 Task: Create a rule from the Agile list, Priority changed -> Complete task in the project BitRise if Priority Cleared then Complete Task
Action: Mouse moved to (501, 435)
Screenshot: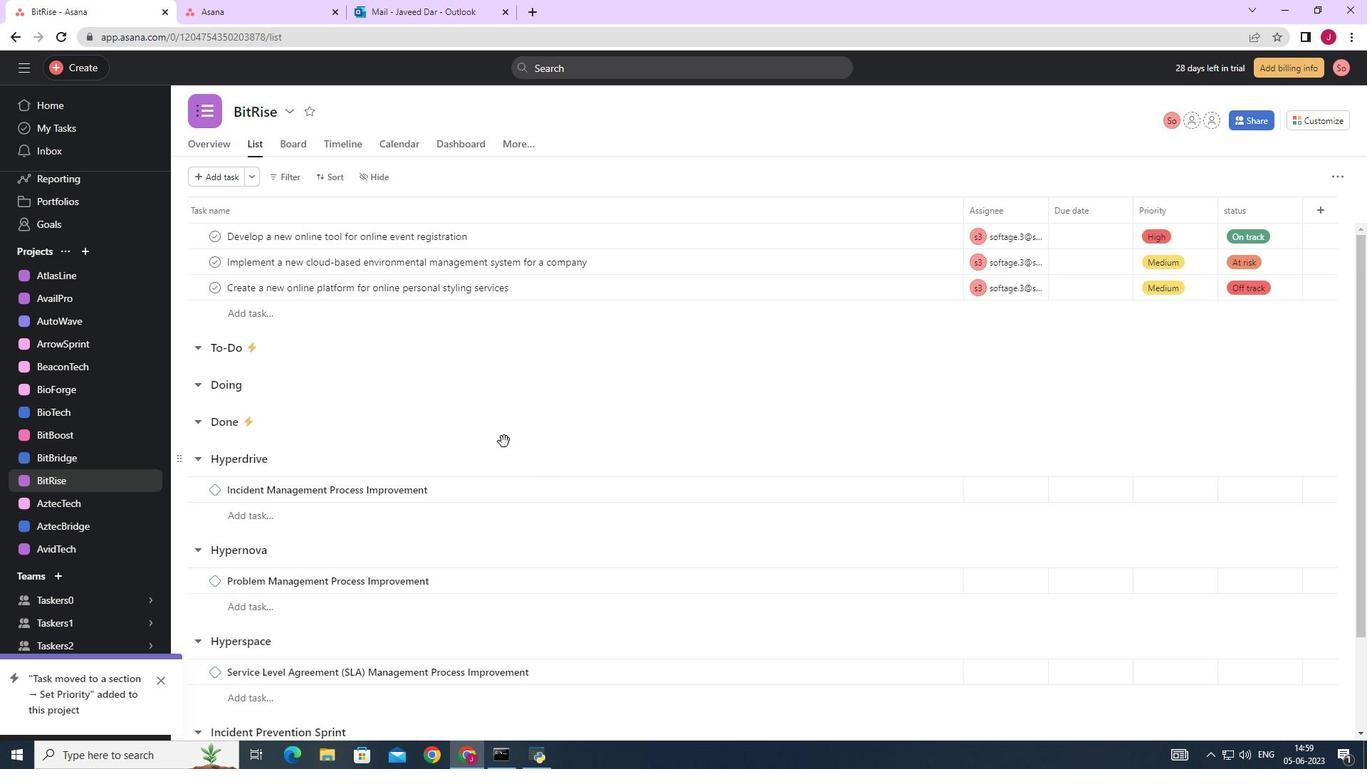 
Action: Mouse scrolled (501, 435) with delta (0, 0)
Screenshot: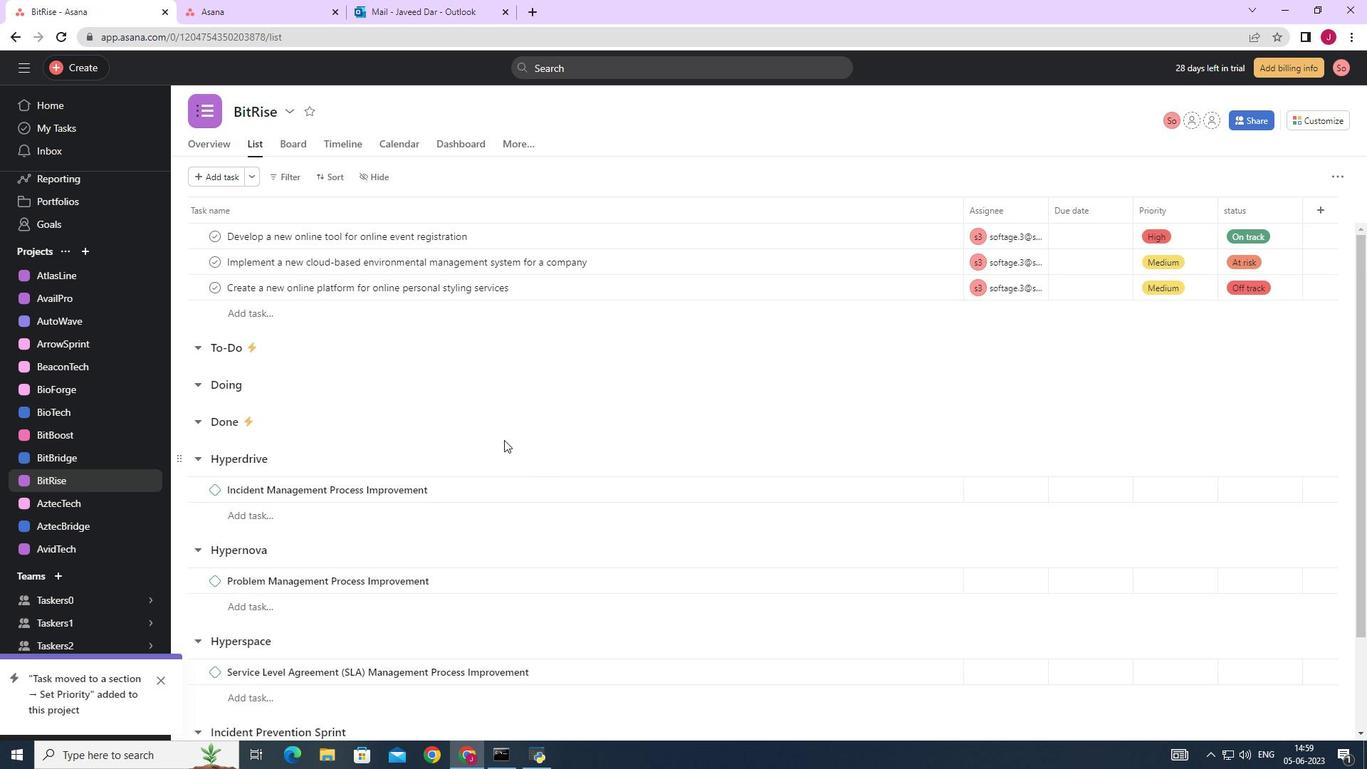 
Action: Mouse moved to (1339, 121)
Screenshot: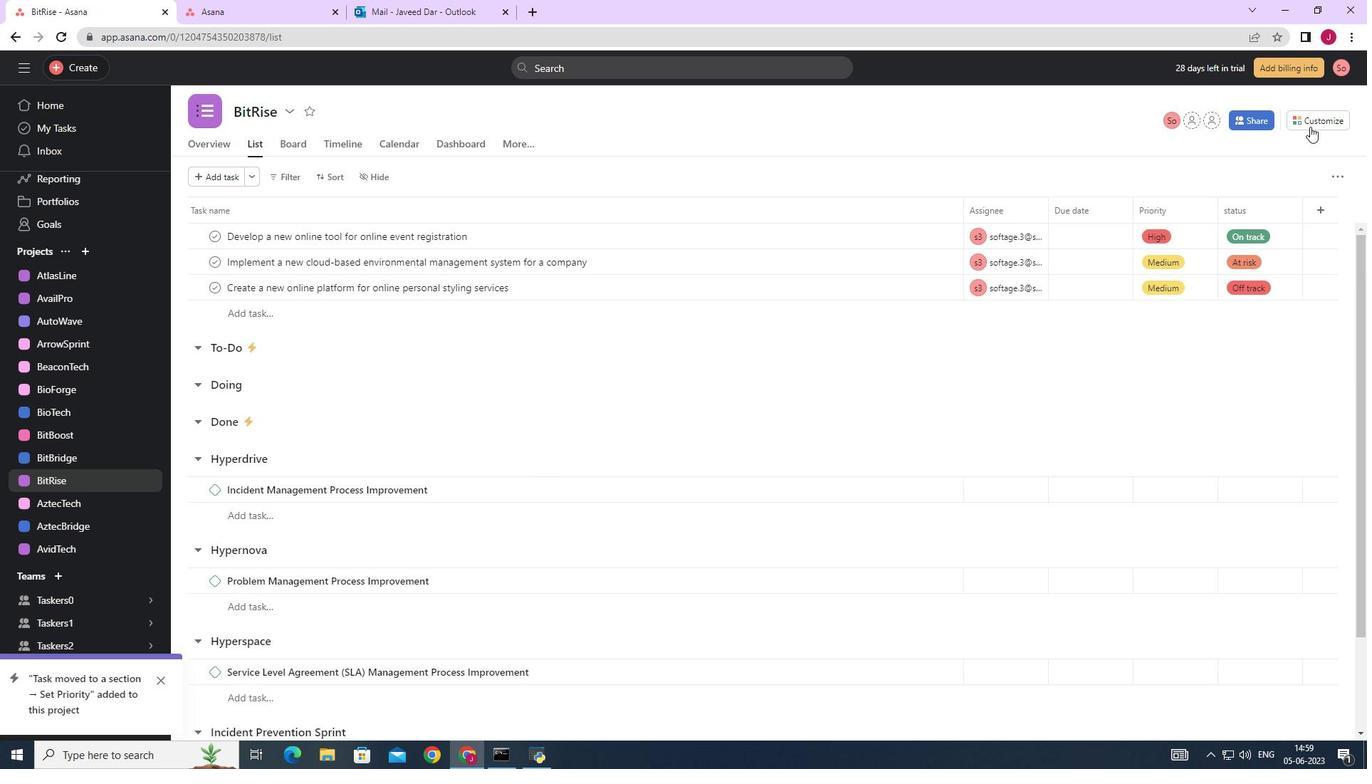 
Action: Mouse pressed left at (1339, 121)
Screenshot: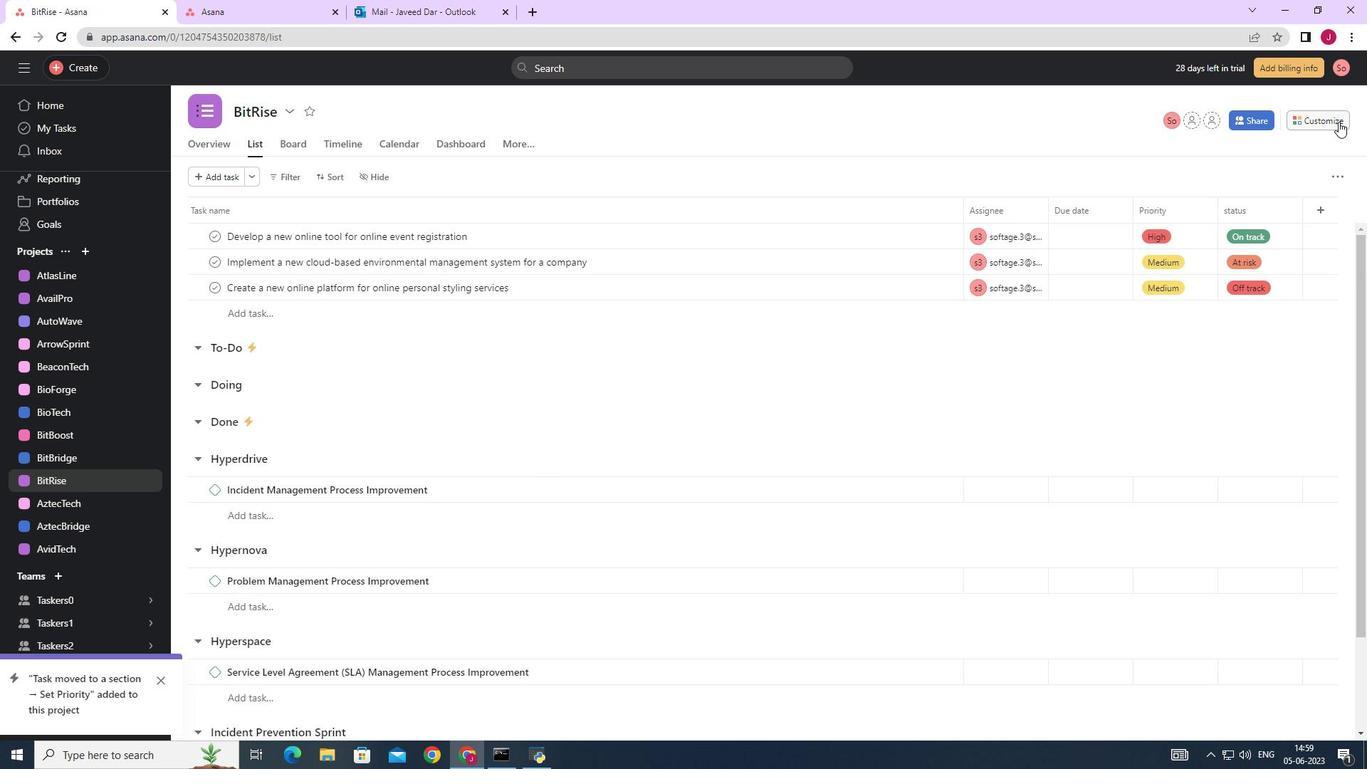 
Action: Mouse moved to (1059, 309)
Screenshot: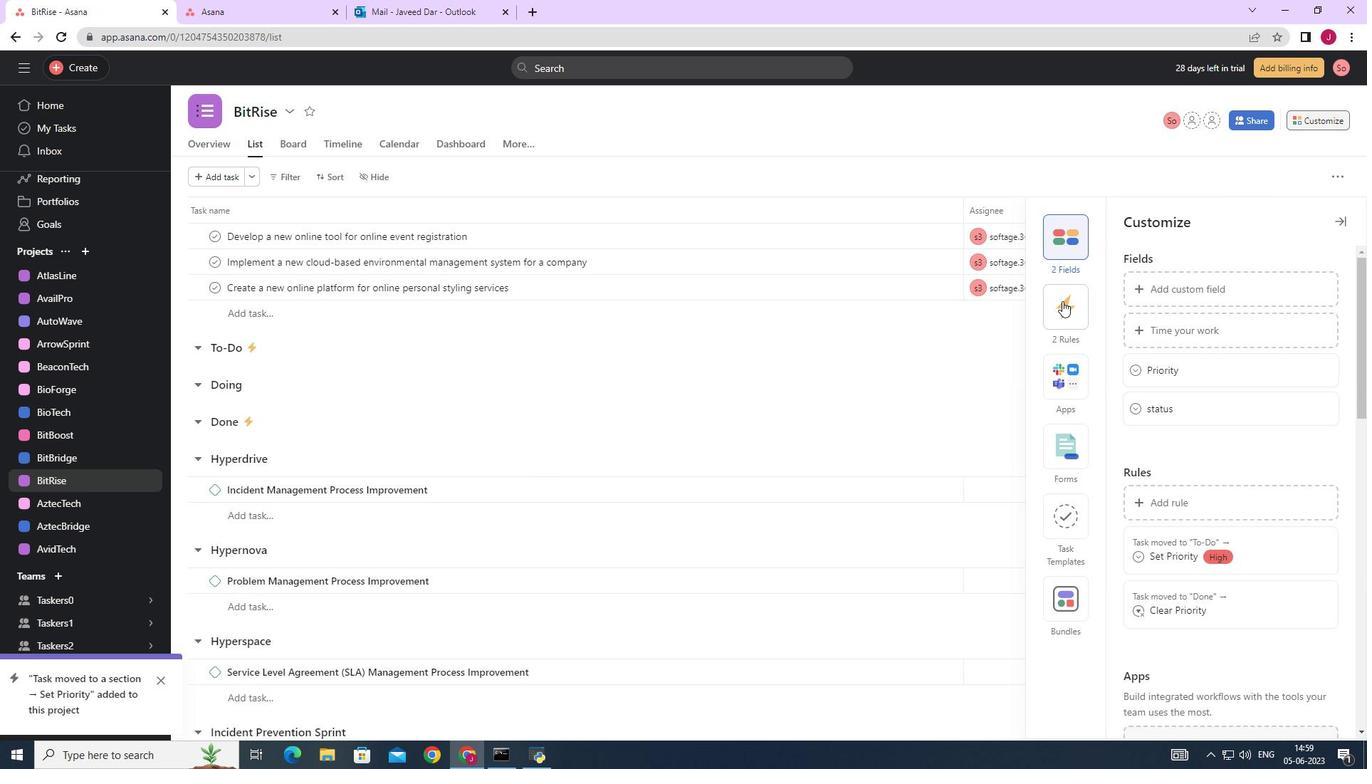 
Action: Mouse pressed left at (1059, 309)
Screenshot: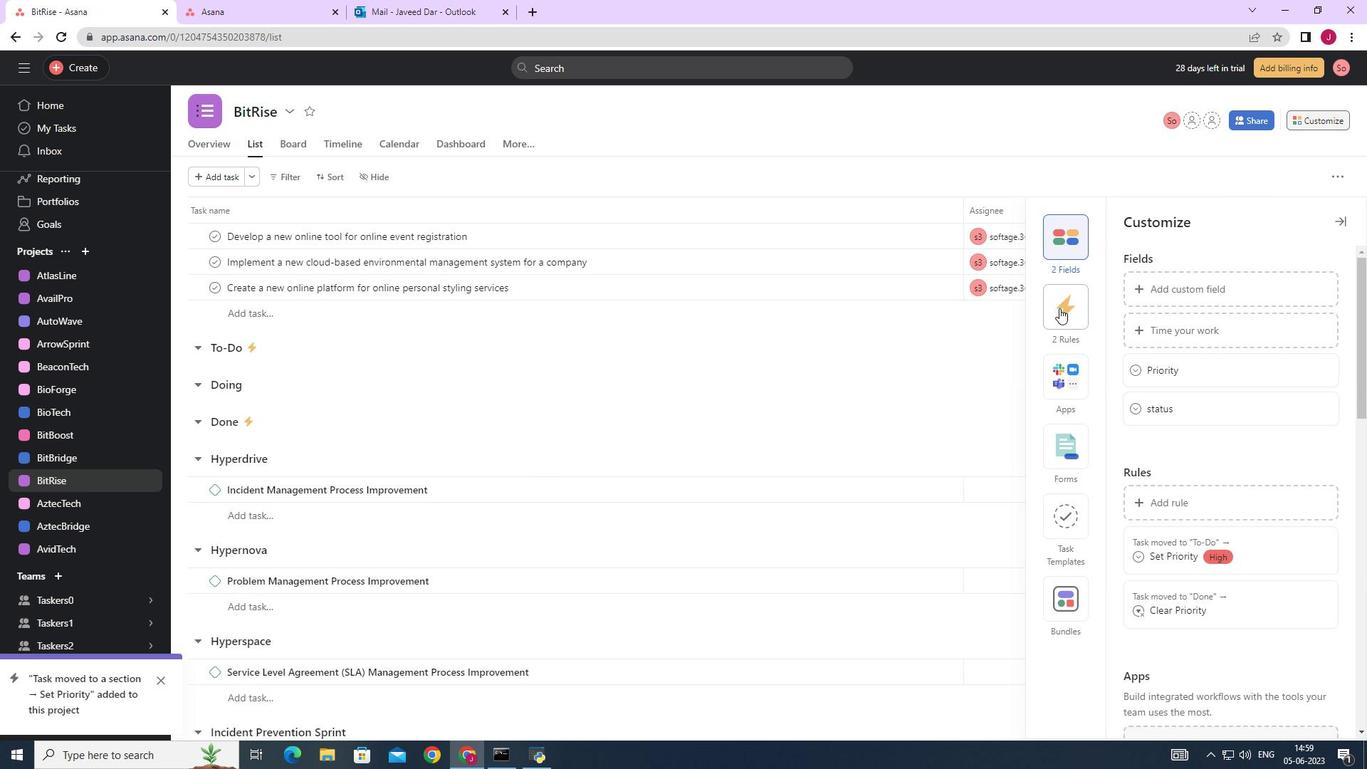 
Action: Mouse moved to (1190, 297)
Screenshot: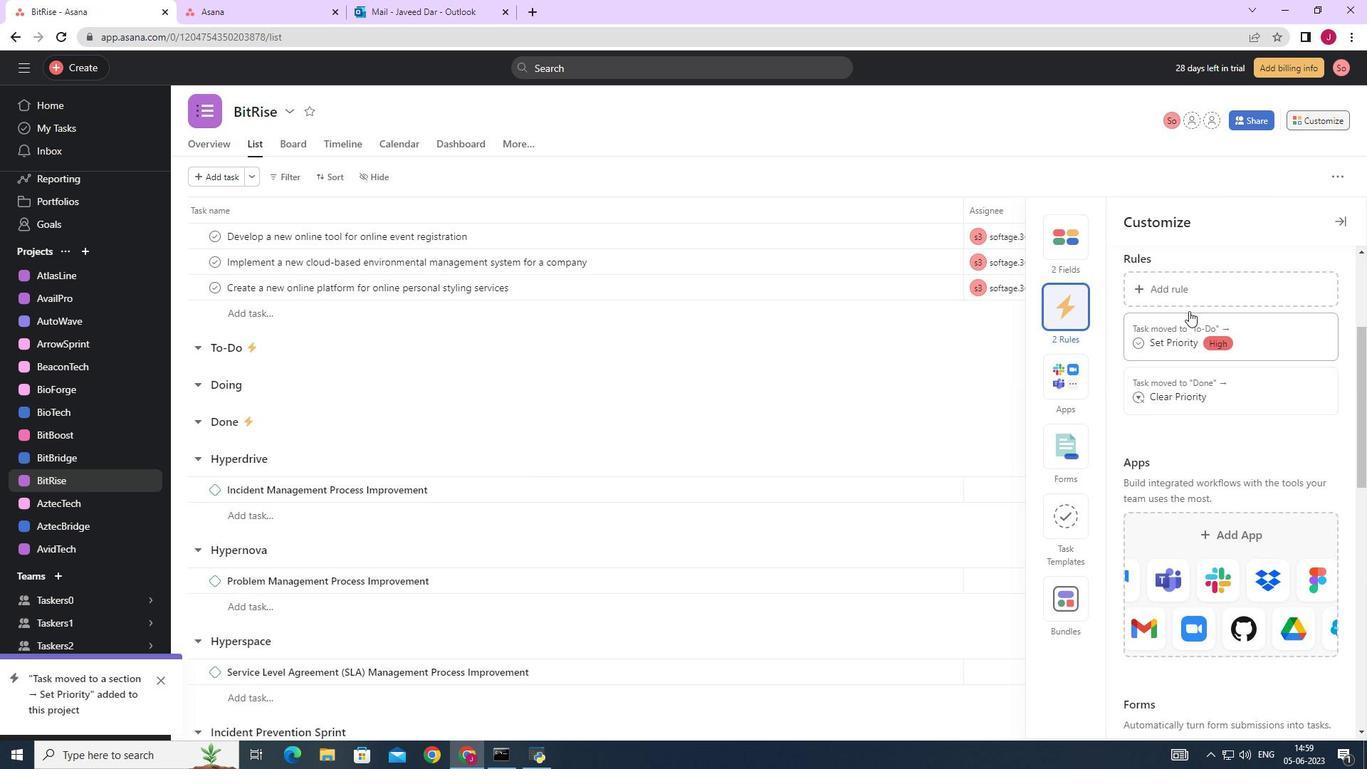 
Action: Mouse pressed left at (1190, 297)
Screenshot: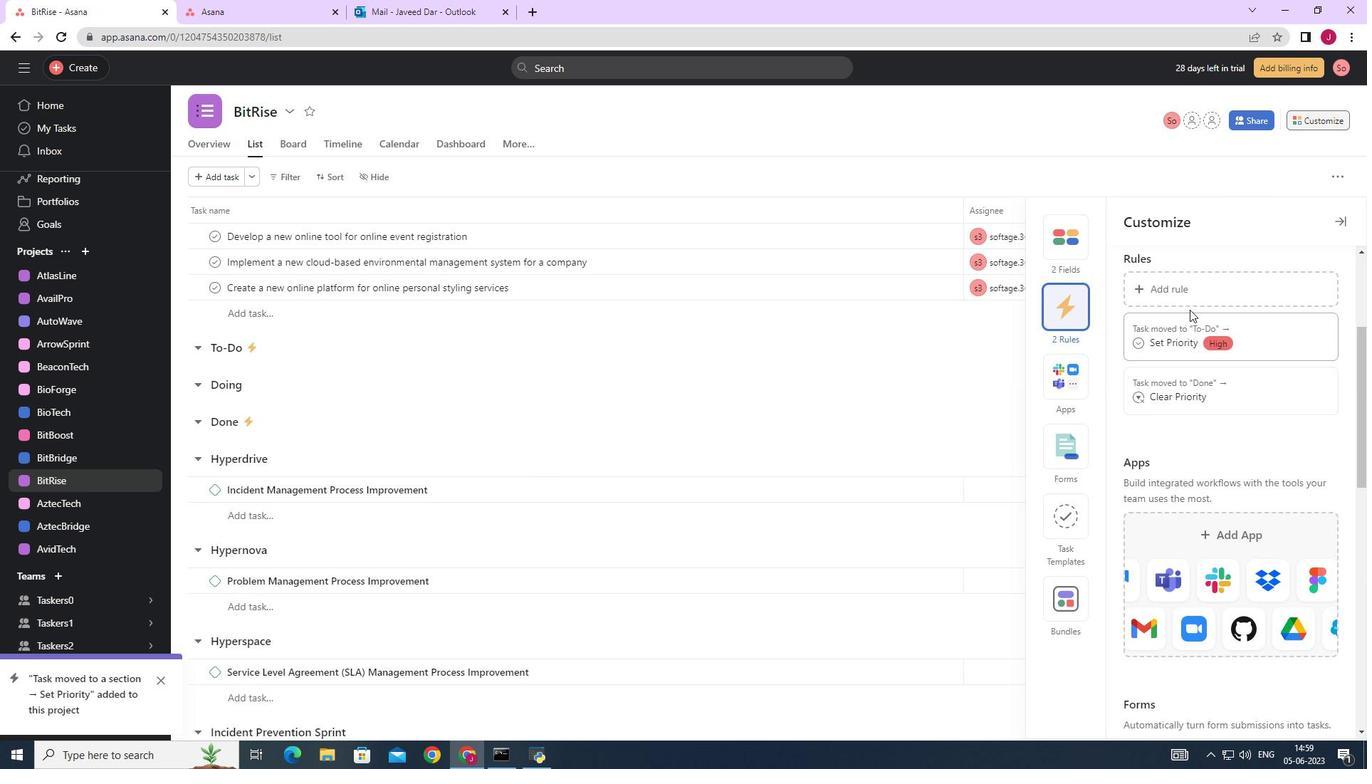 
Action: Mouse moved to (300, 211)
Screenshot: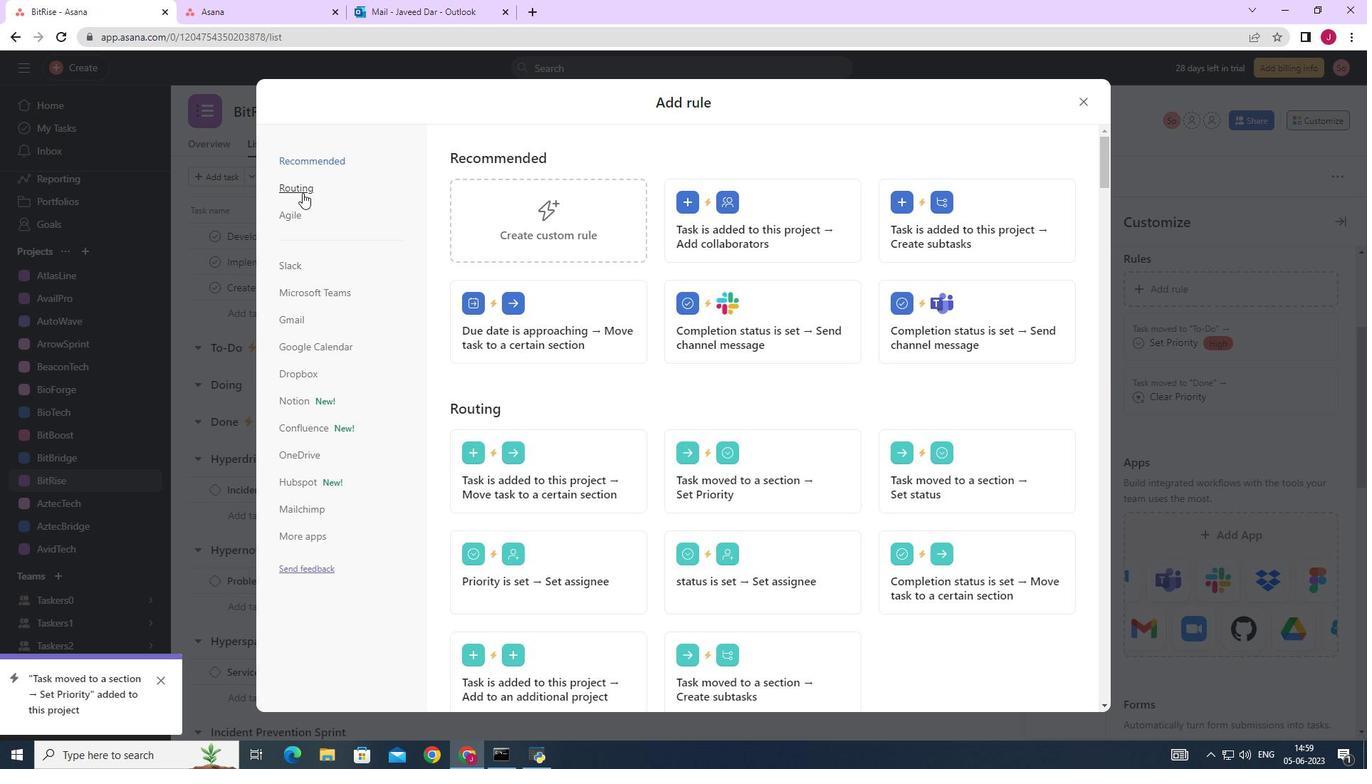 
Action: Mouse pressed left at (300, 211)
Screenshot: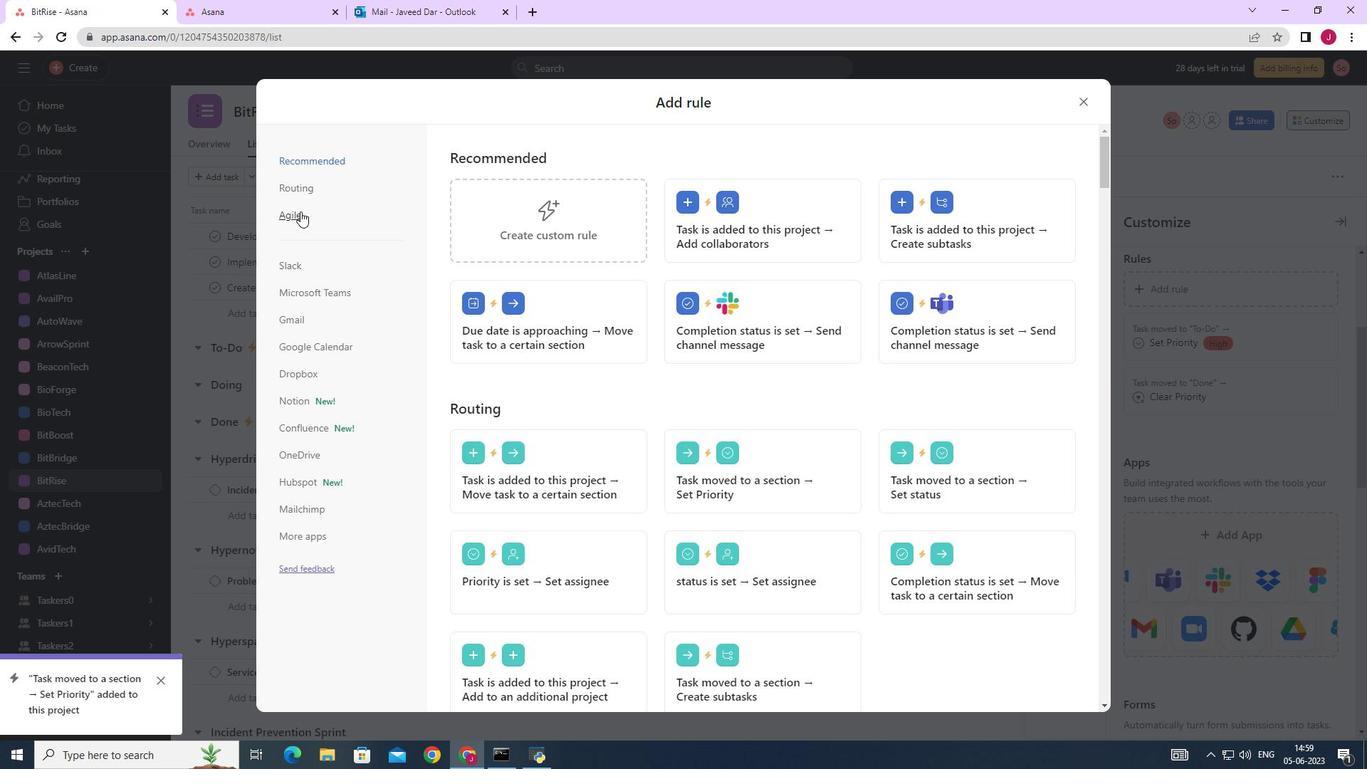 
Action: Mouse moved to (576, 226)
Screenshot: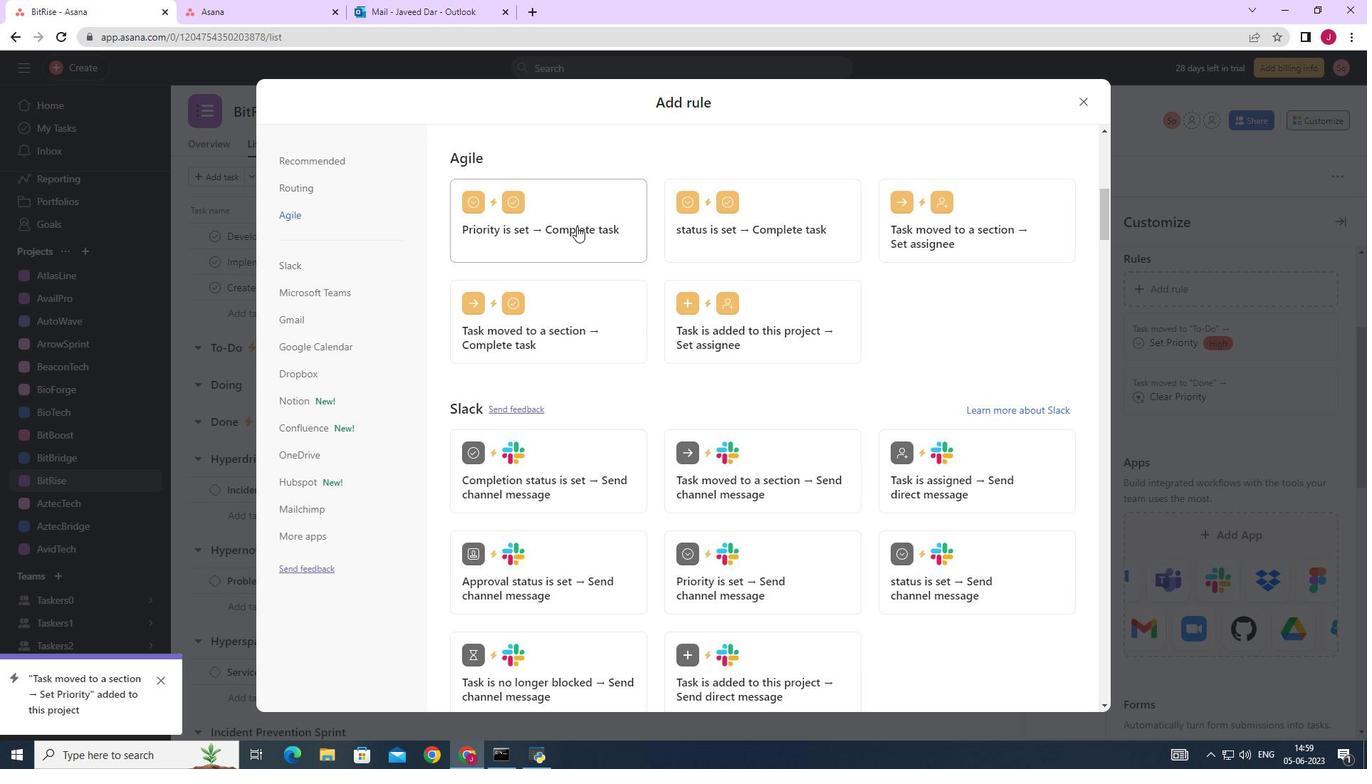 
Action: Mouse pressed left at (576, 226)
Screenshot: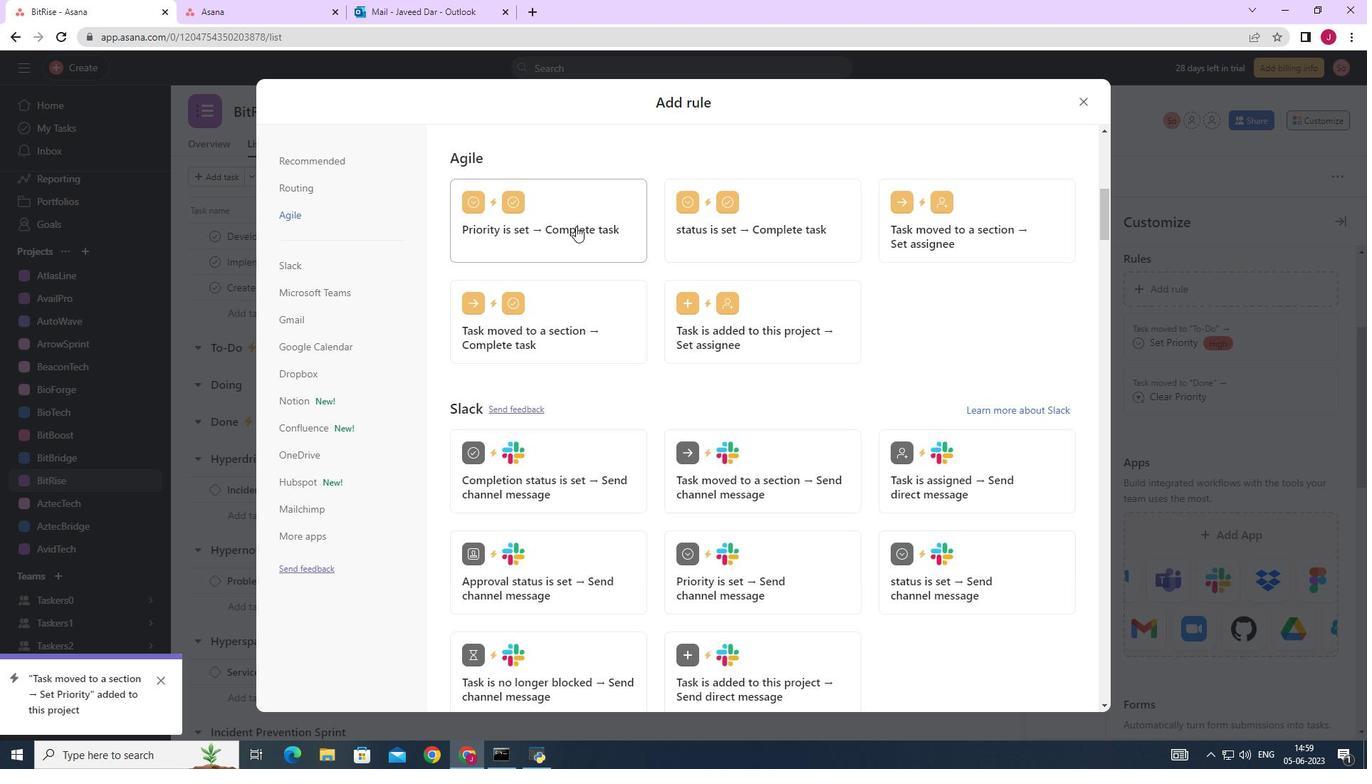 
Action: Mouse moved to (539, 376)
Screenshot: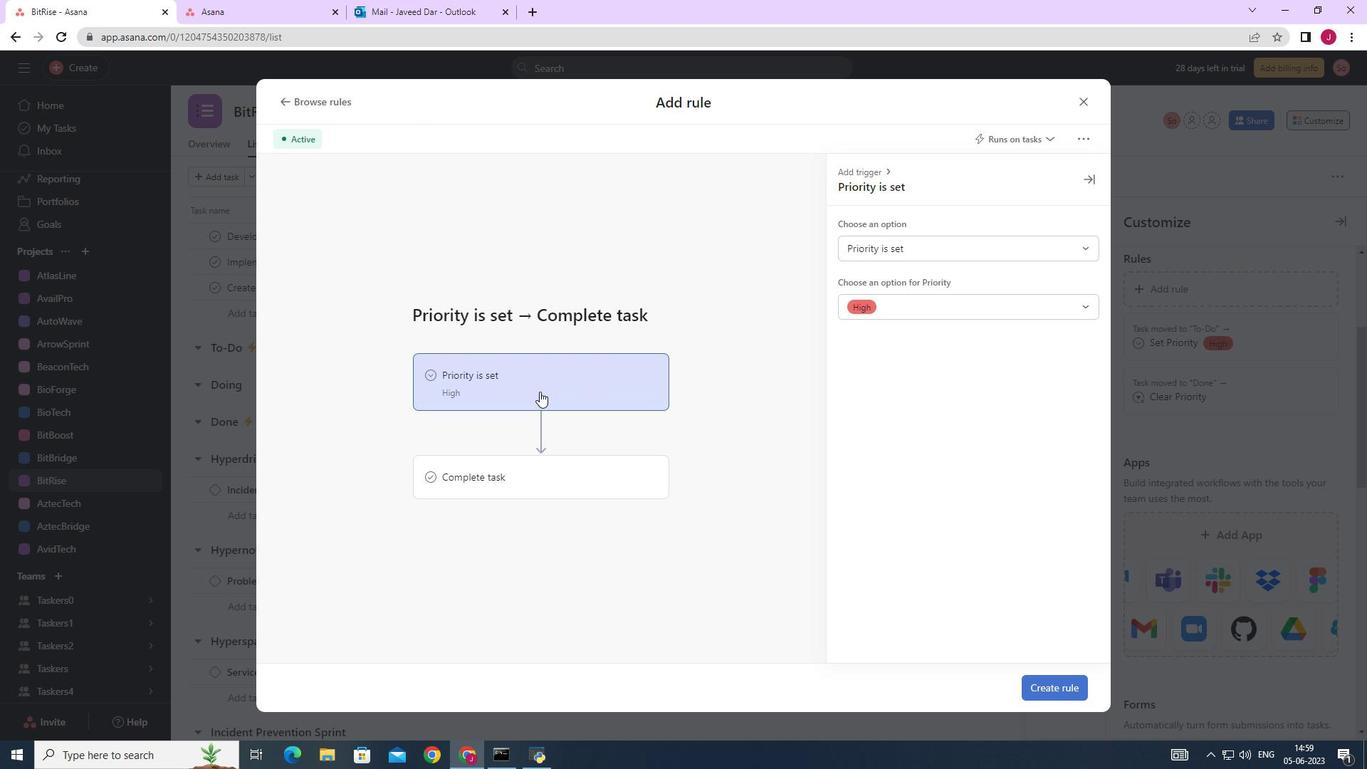
Action: Mouse pressed left at (539, 376)
Screenshot: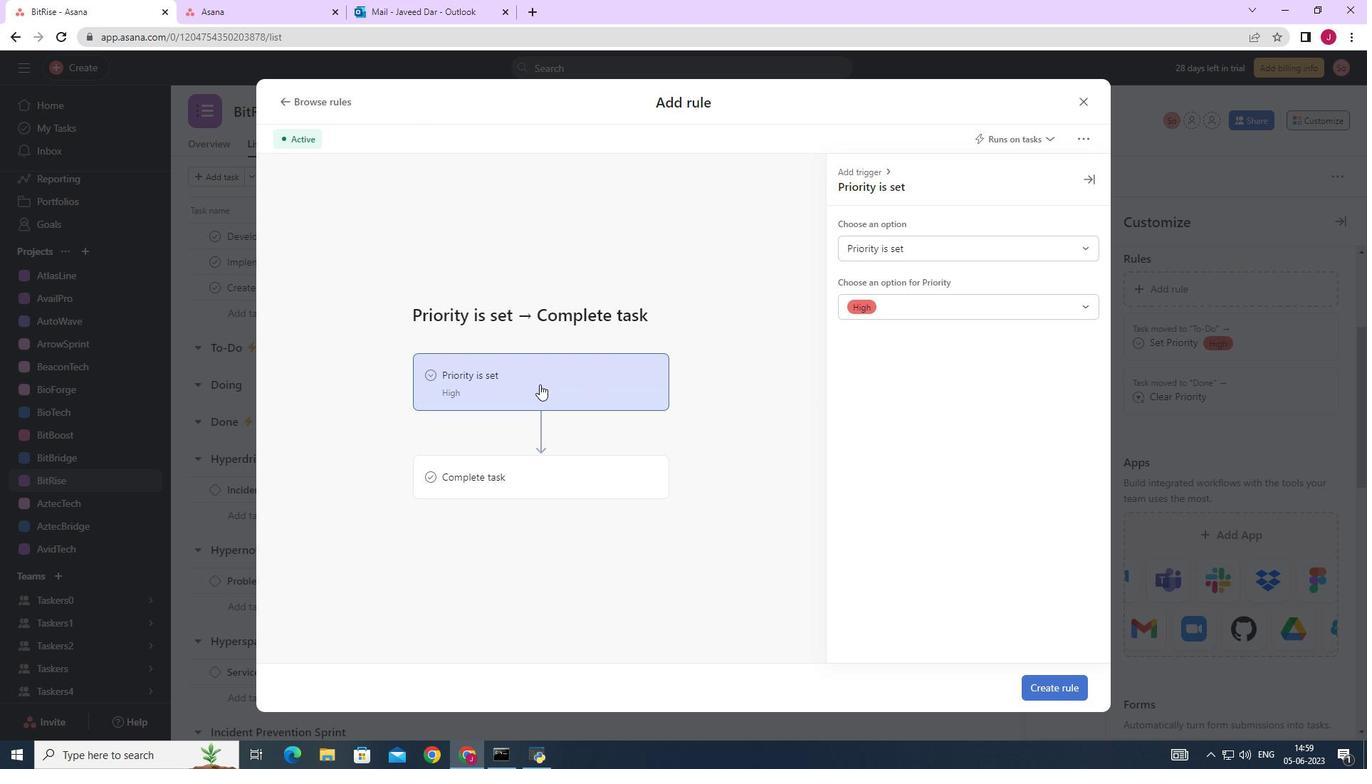 
Action: Mouse moved to (933, 247)
Screenshot: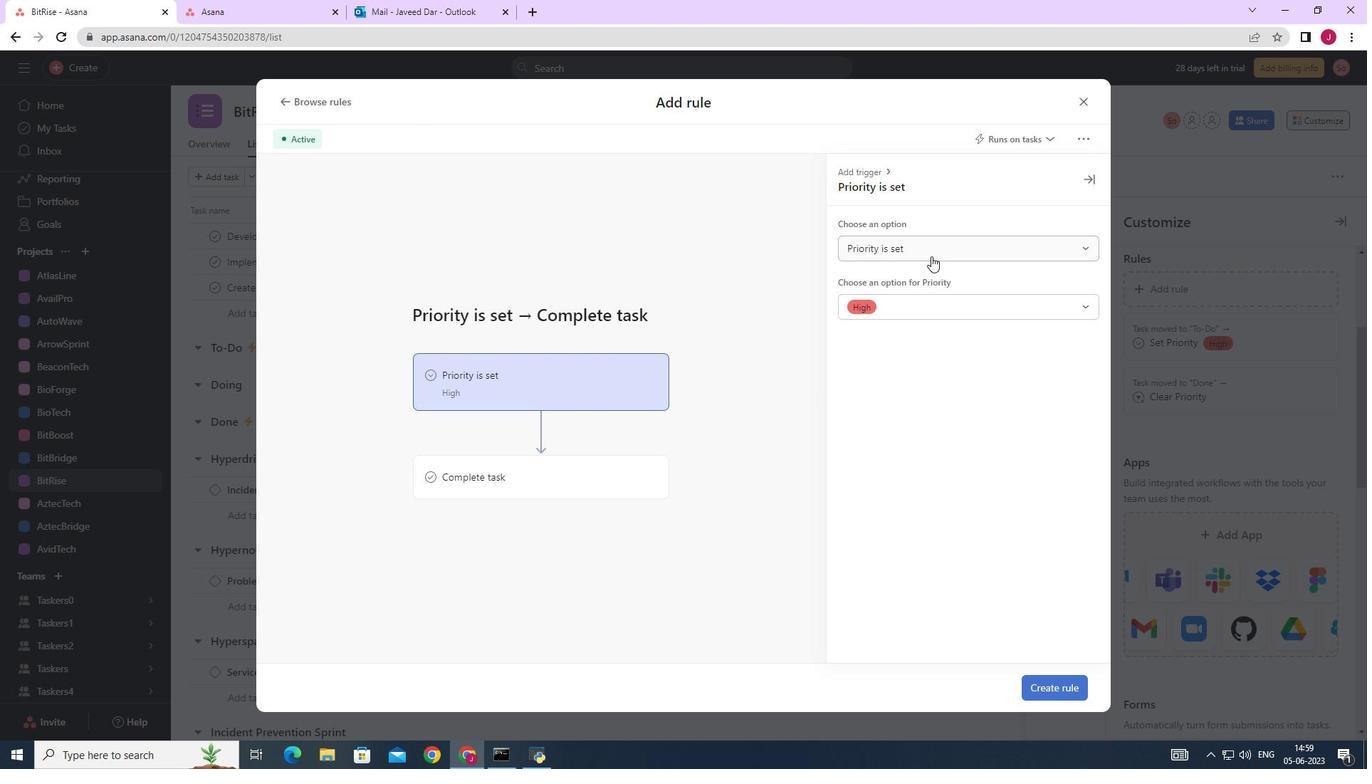
Action: Mouse pressed left at (933, 247)
Screenshot: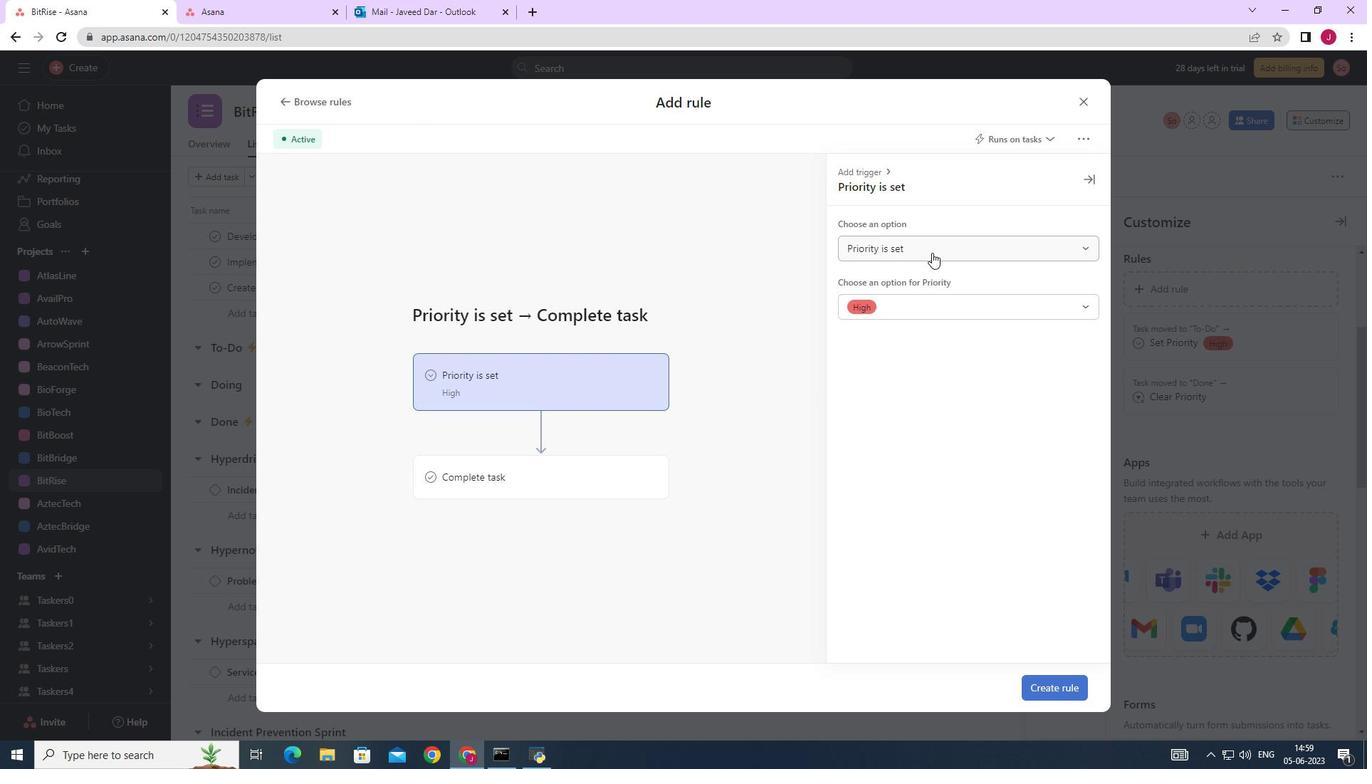 
Action: Mouse moved to (917, 305)
Screenshot: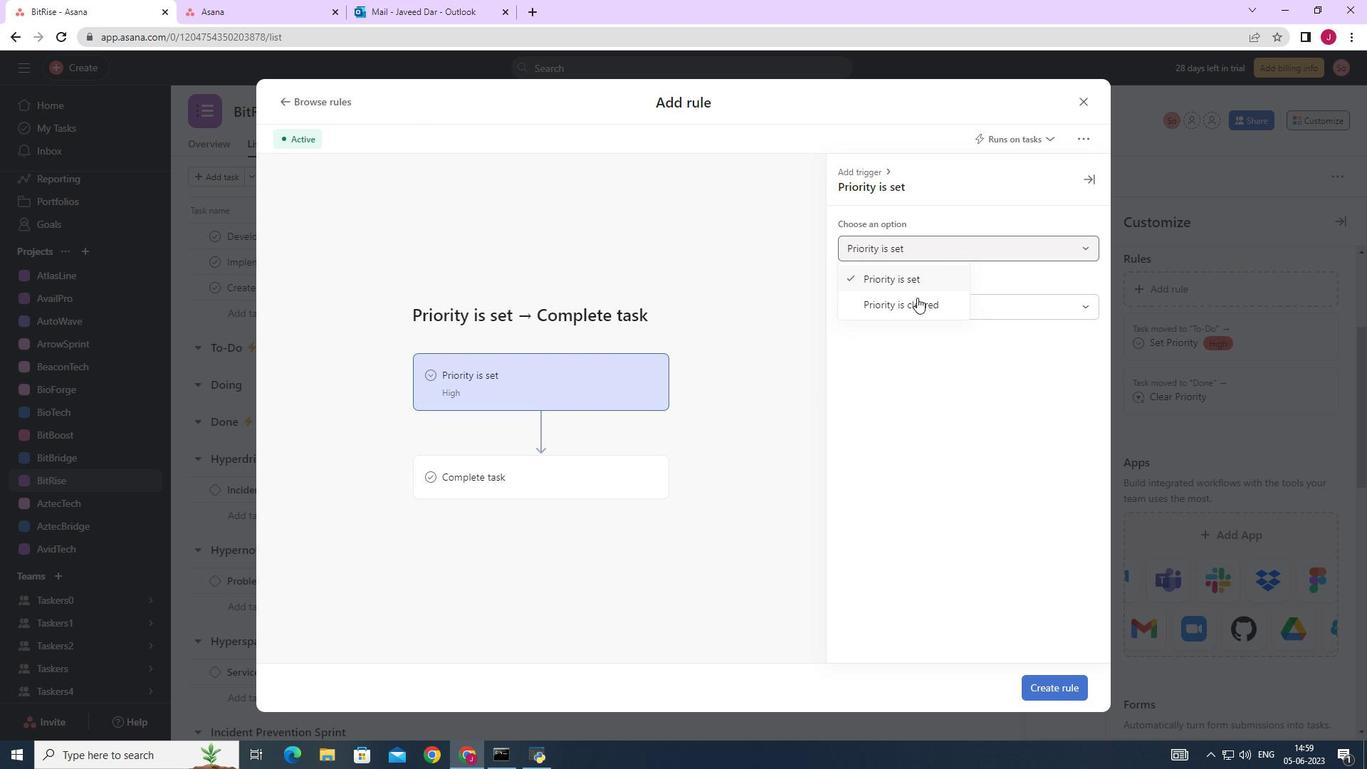 
Action: Mouse pressed left at (917, 305)
Screenshot: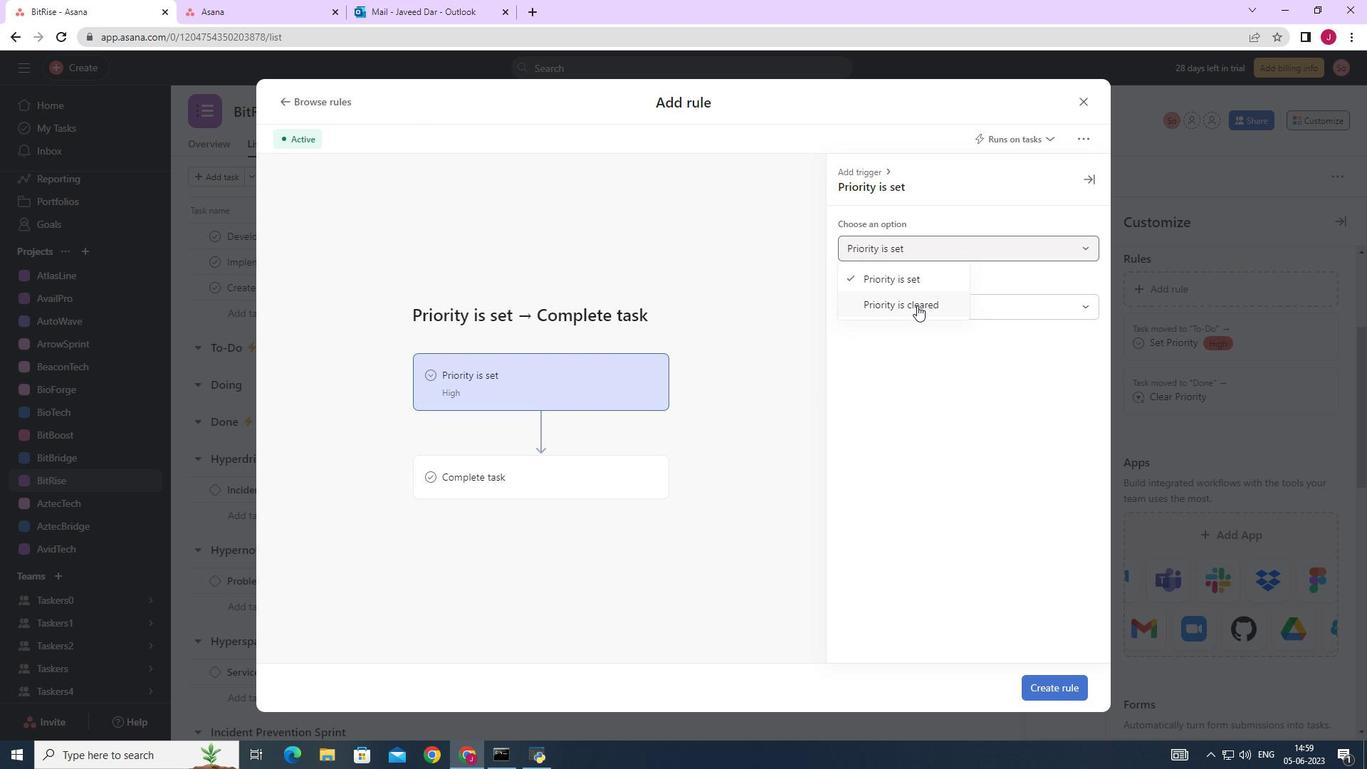 
Action: Mouse moved to (601, 470)
Screenshot: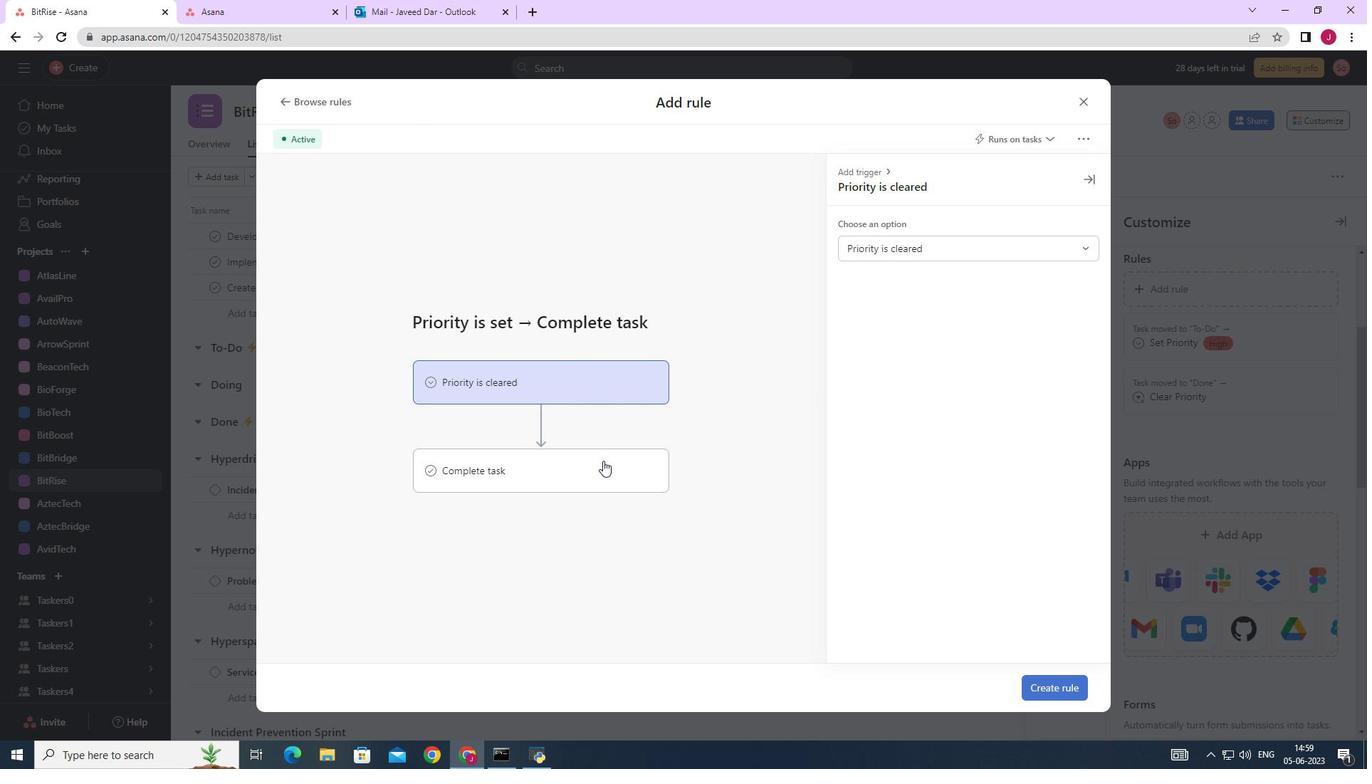 
Action: Mouse pressed left at (601, 470)
Screenshot: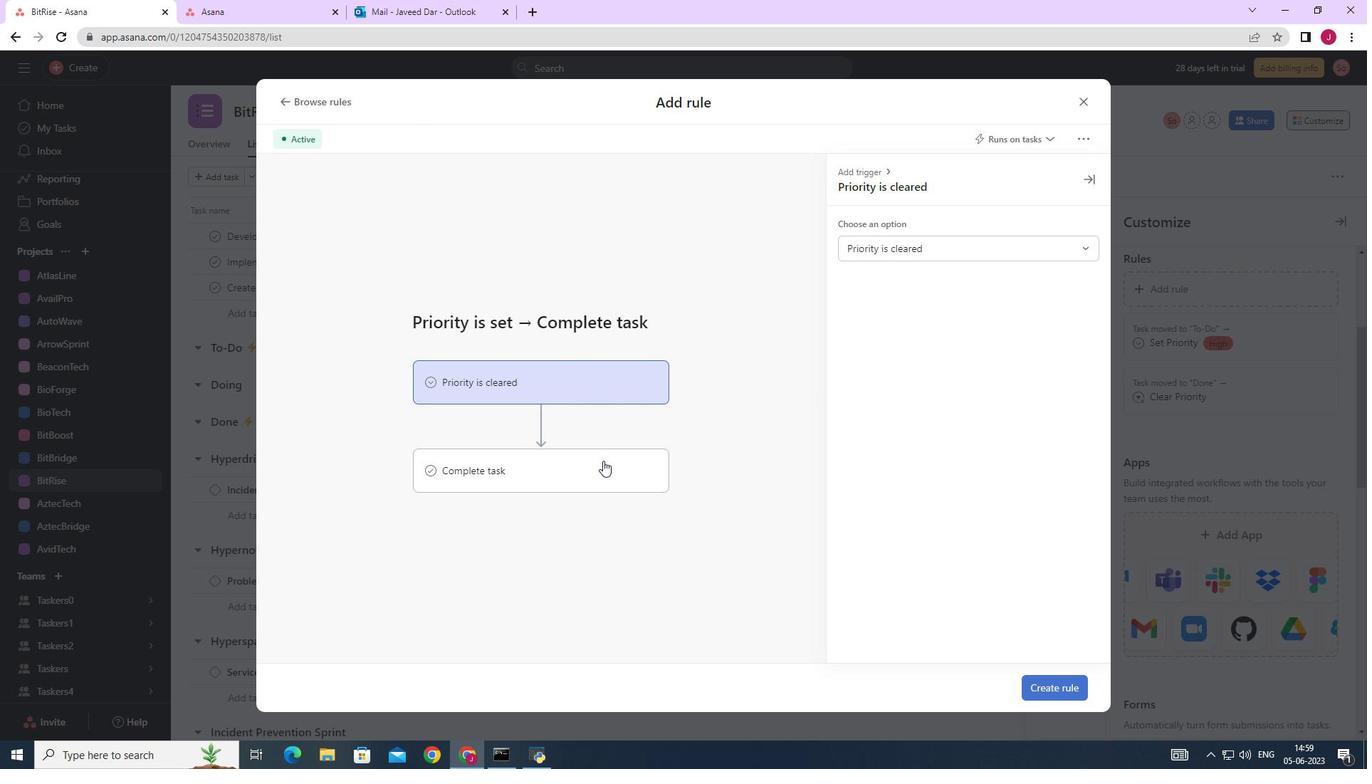 
Action: Mouse moved to (1064, 688)
Screenshot: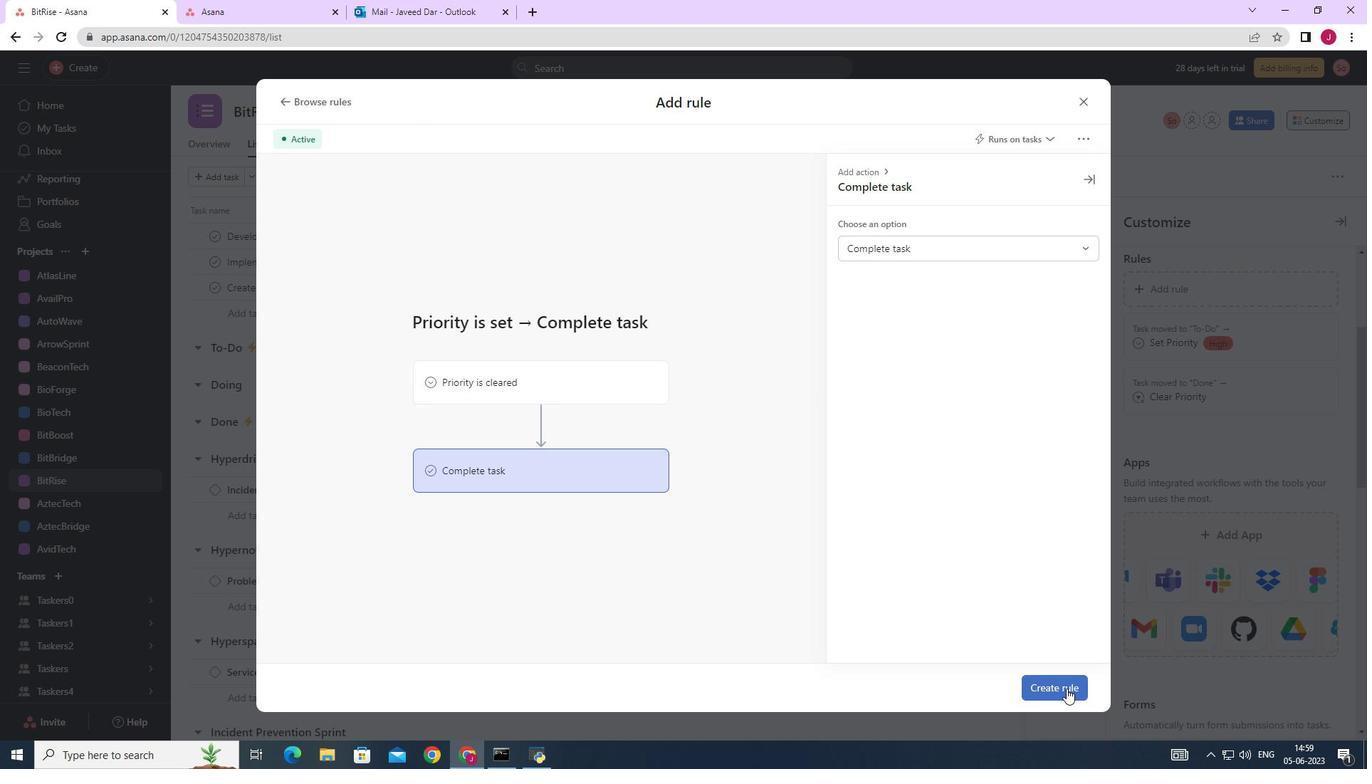 
Action: Mouse pressed left at (1064, 688)
Screenshot: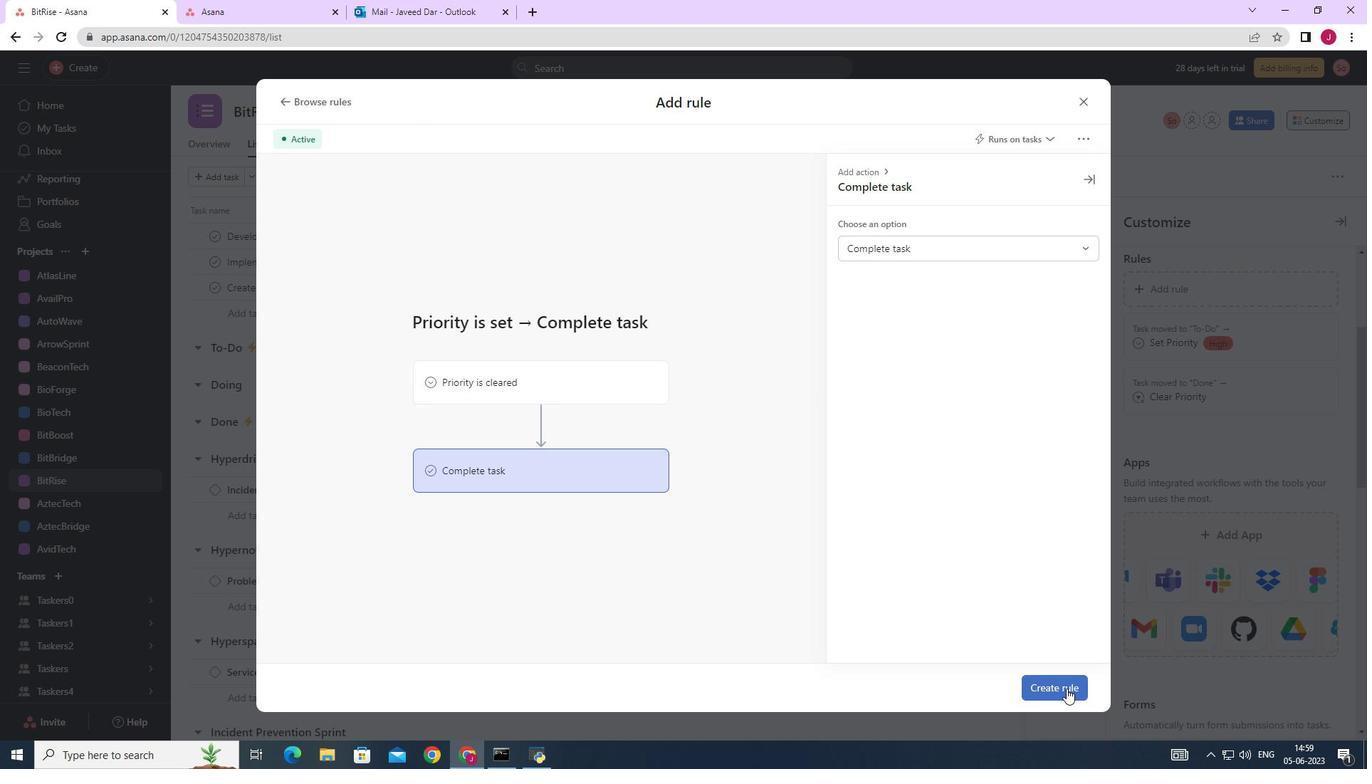 
Action: Mouse moved to (972, 608)
Screenshot: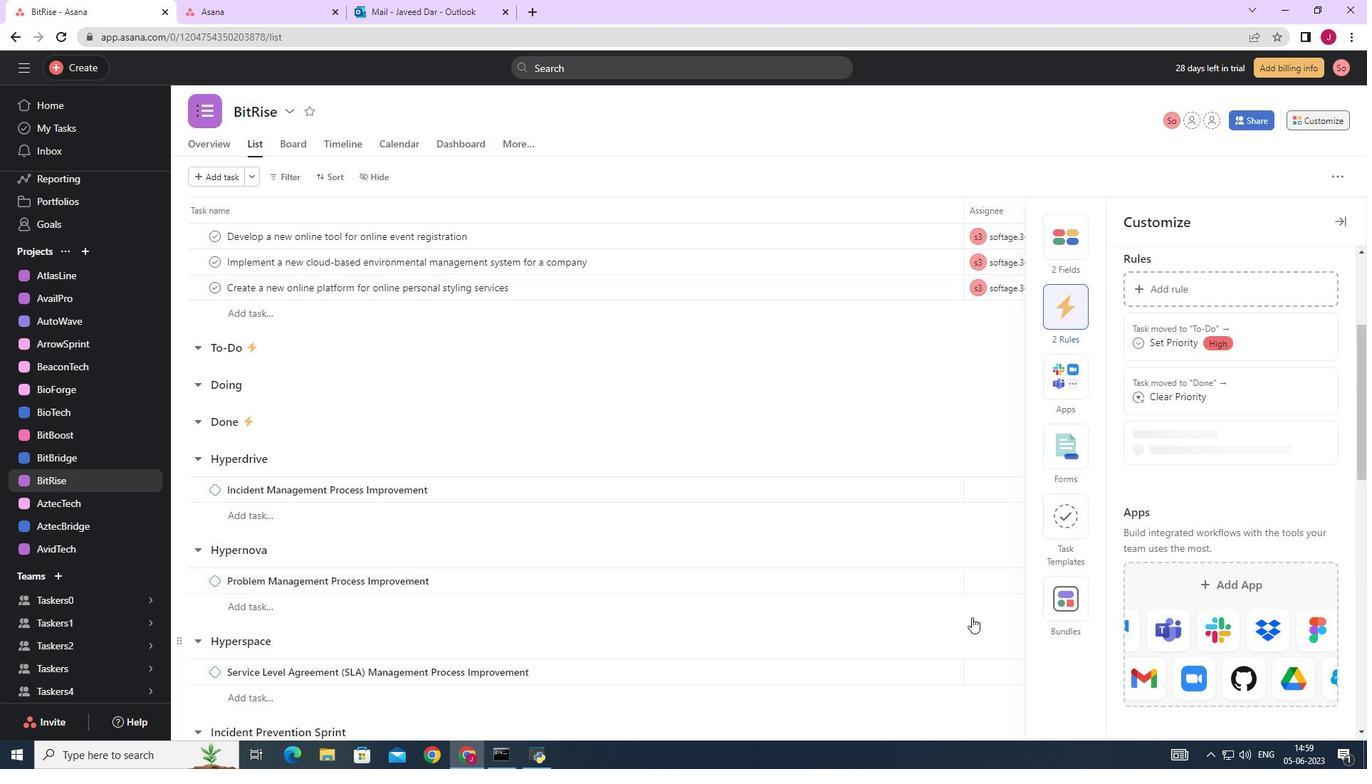 
